 Task: select a rule when a card is moved into list name by me.
Action: Mouse moved to (1146, 98)
Screenshot: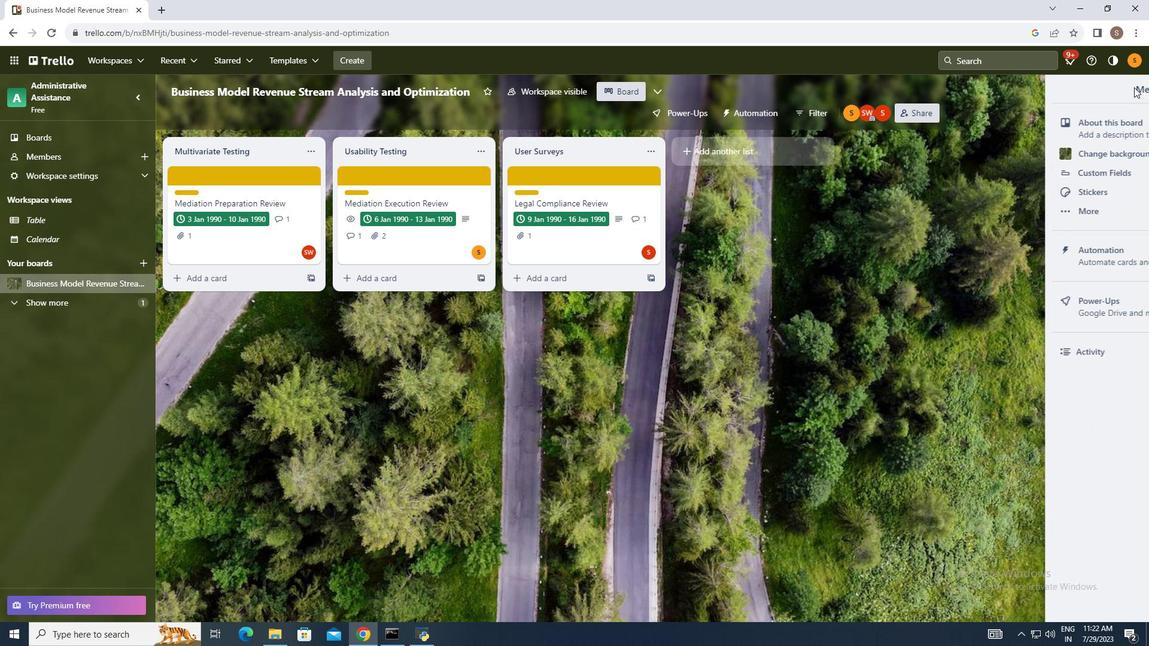 
Action: Mouse pressed left at (1146, 98)
Screenshot: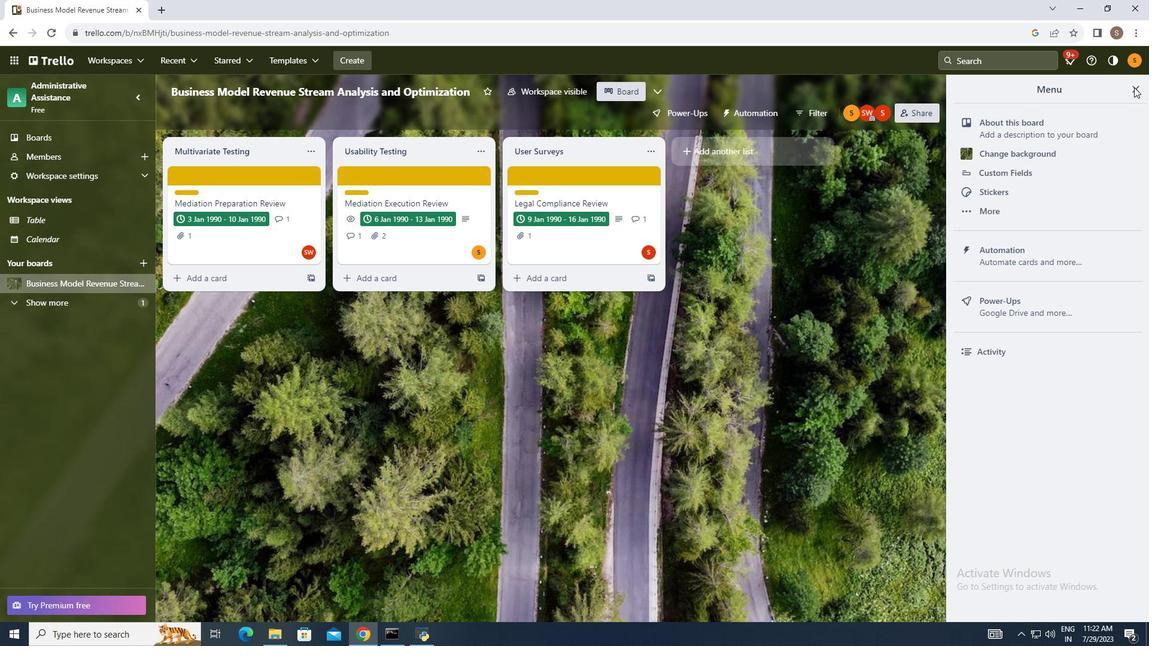
Action: Mouse moved to (1041, 265)
Screenshot: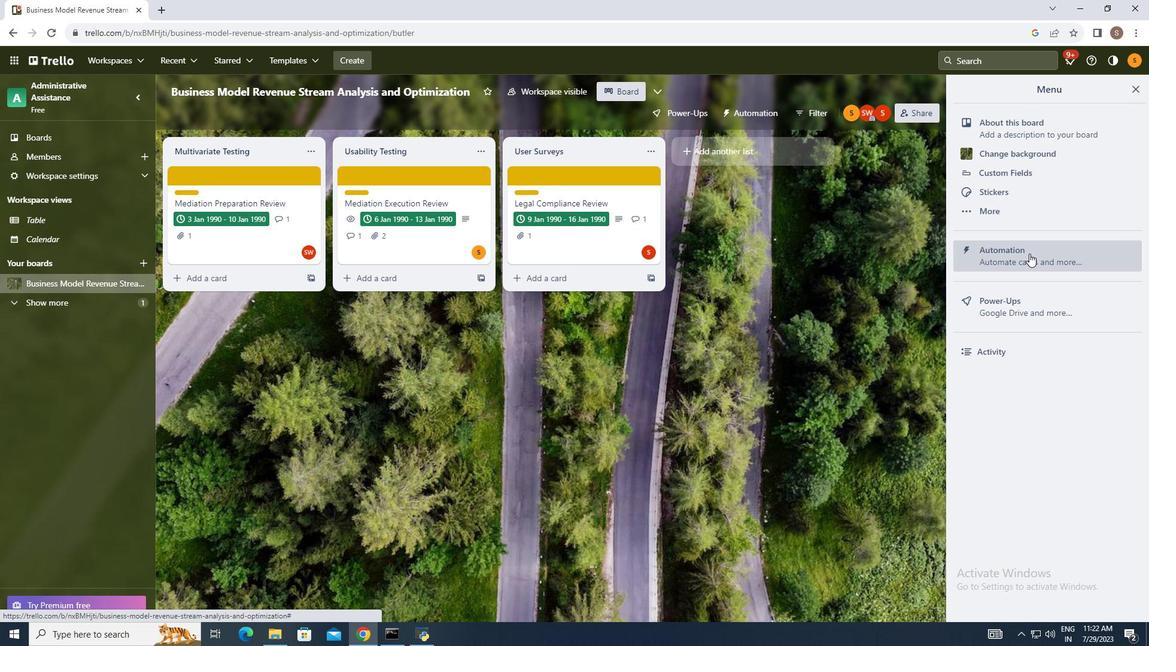
Action: Mouse pressed left at (1041, 265)
Screenshot: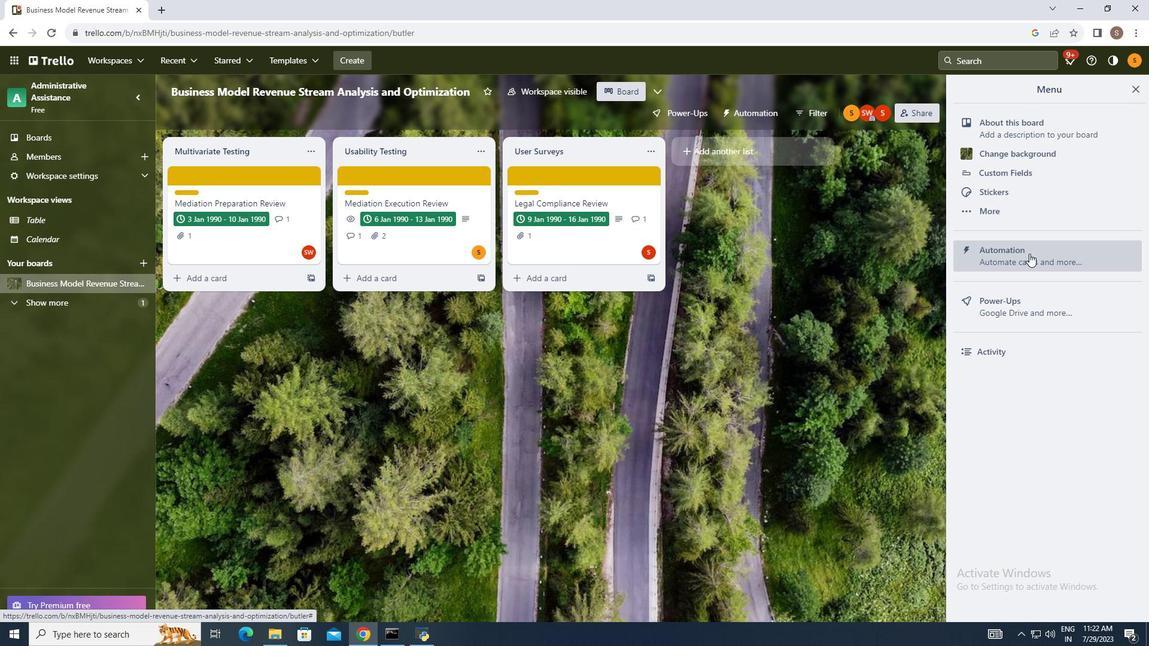 
Action: Mouse moved to (229, 225)
Screenshot: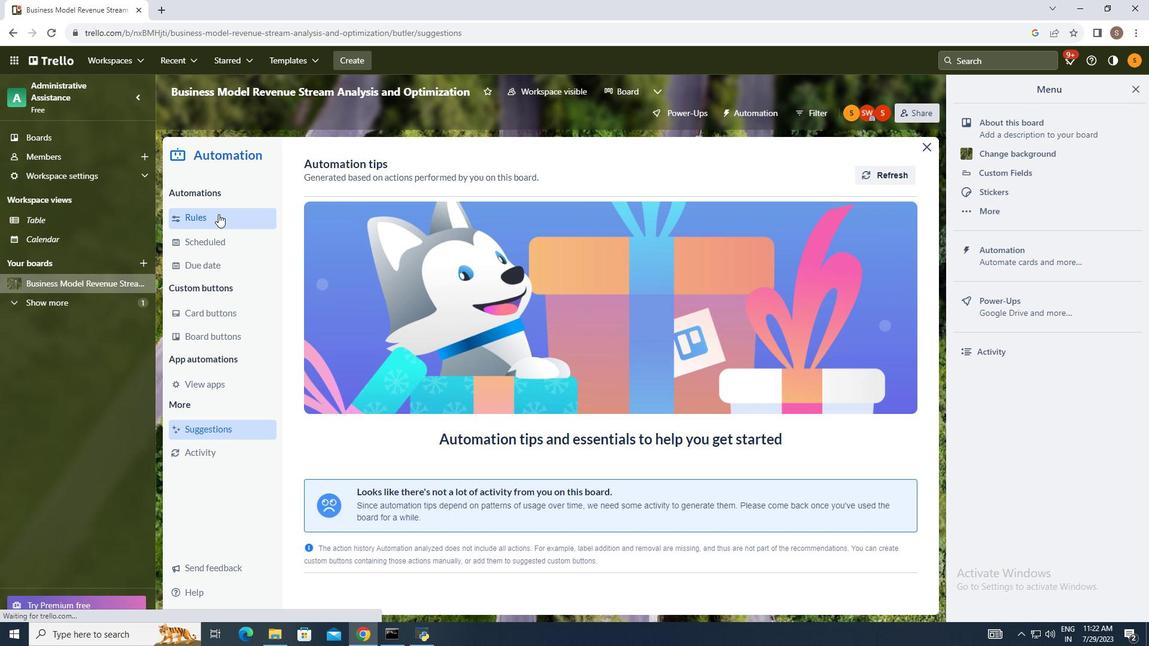 
Action: Mouse pressed left at (229, 225)
Screenshot: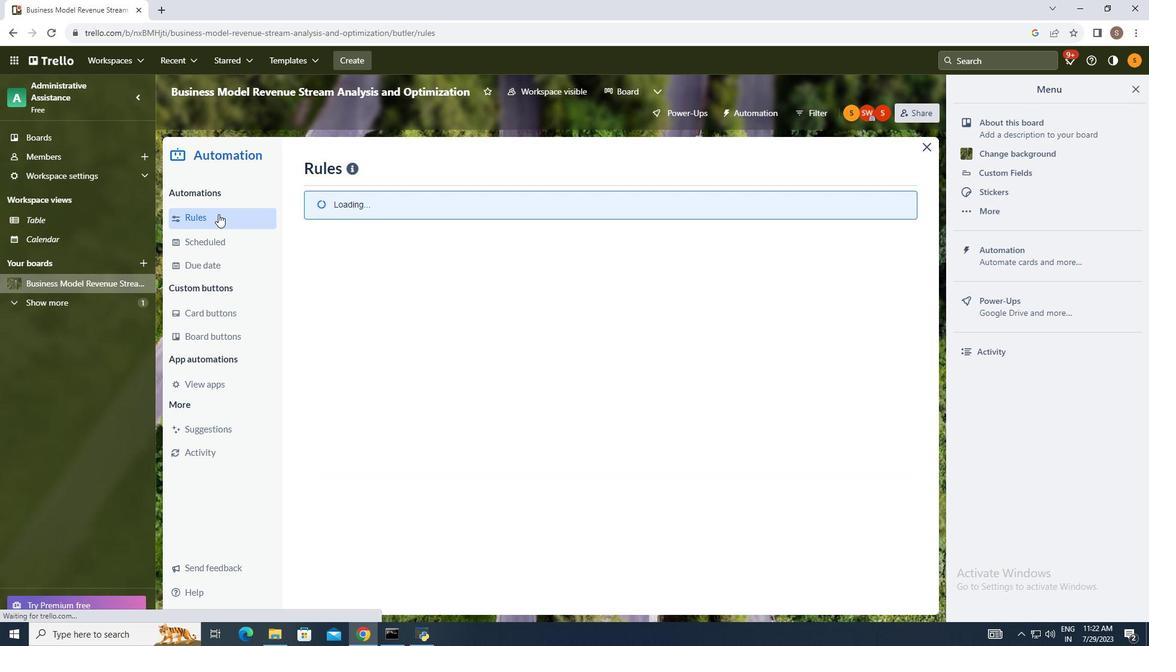 
Action: Mouse moved to (792, 180)
Screenshot: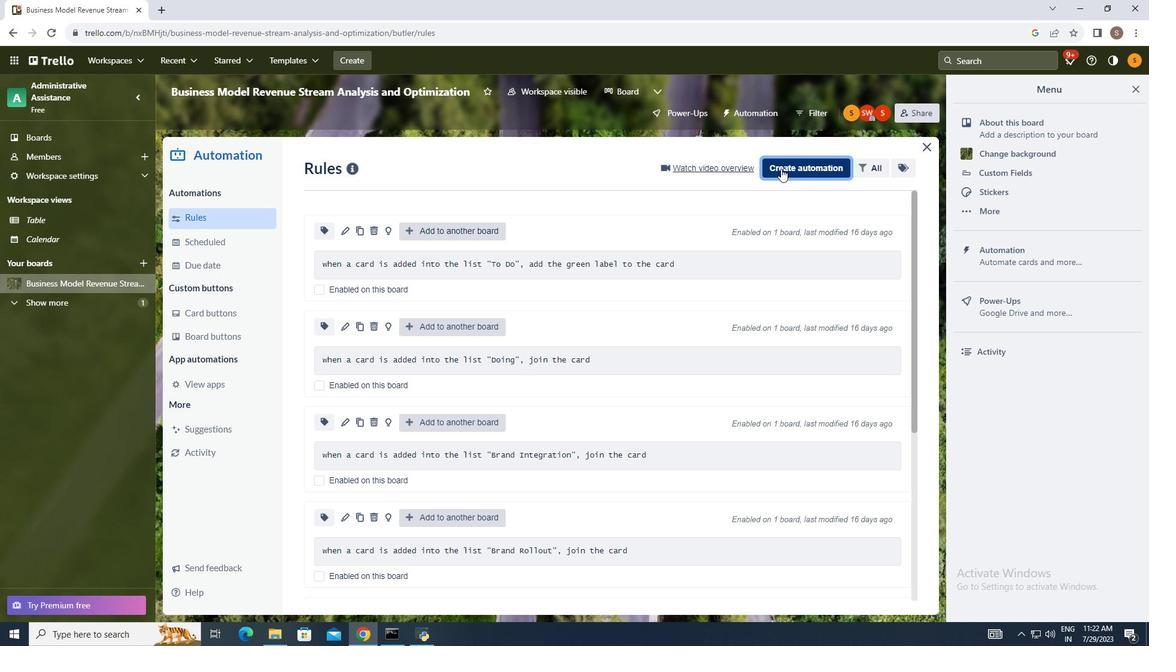 
Action: Mouse pressed left at (792, 180)
Screenshot: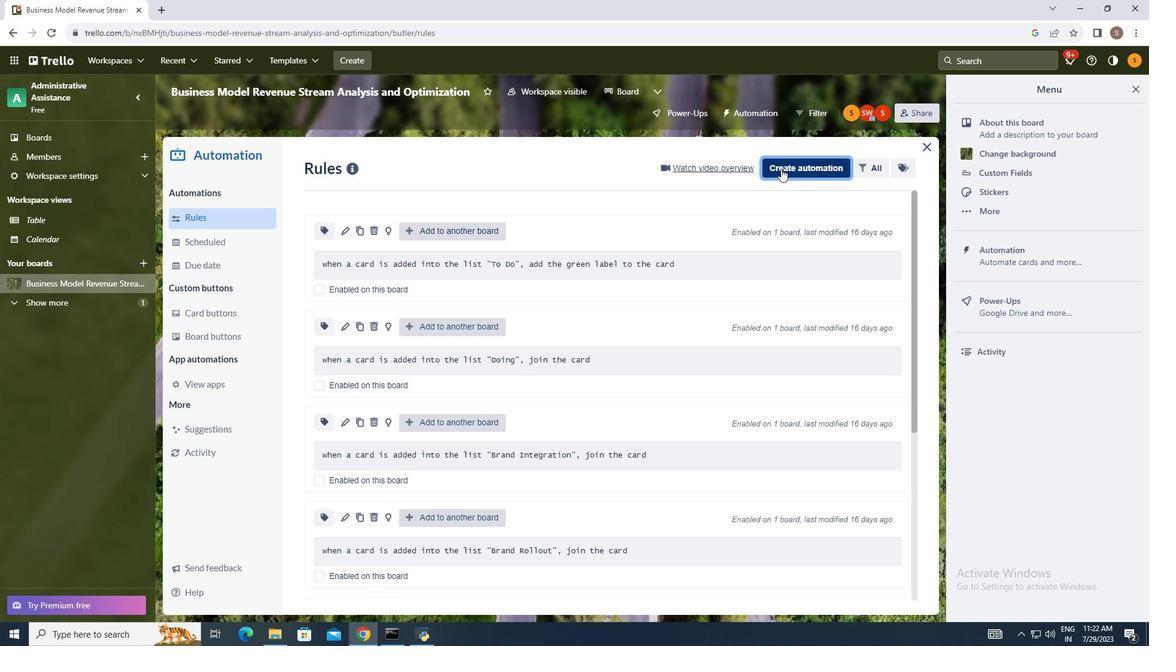 
Action: Mouse moved to (618, 291)
Screenshot: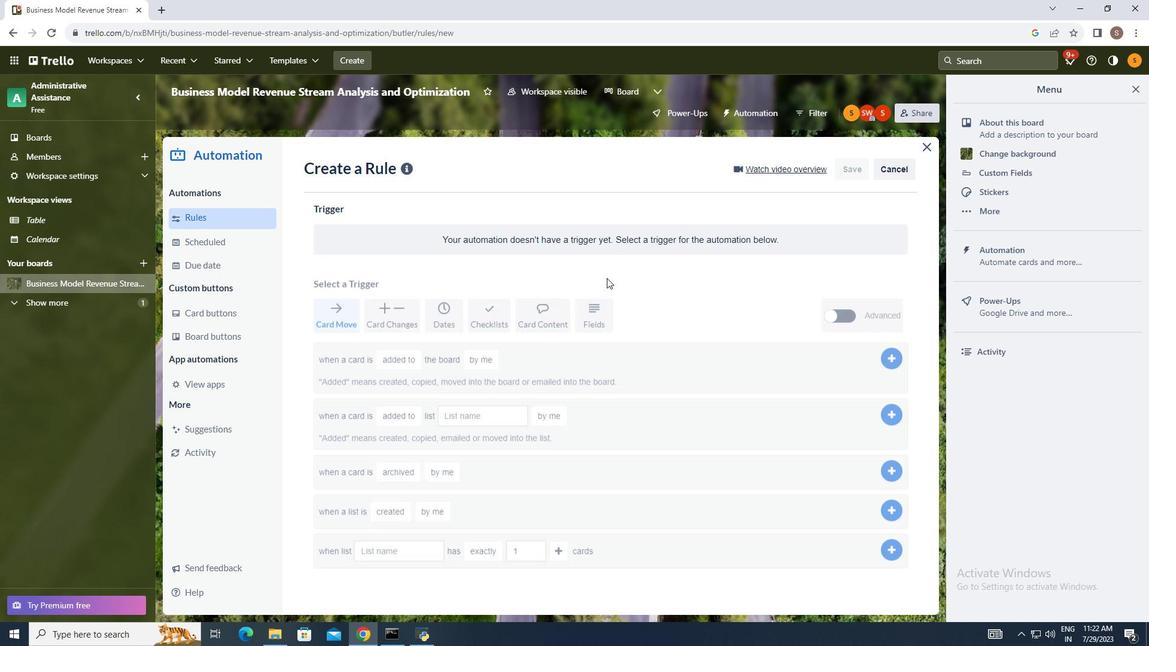 
Action: Mouse pressed left at (618, 291)
Screenshot: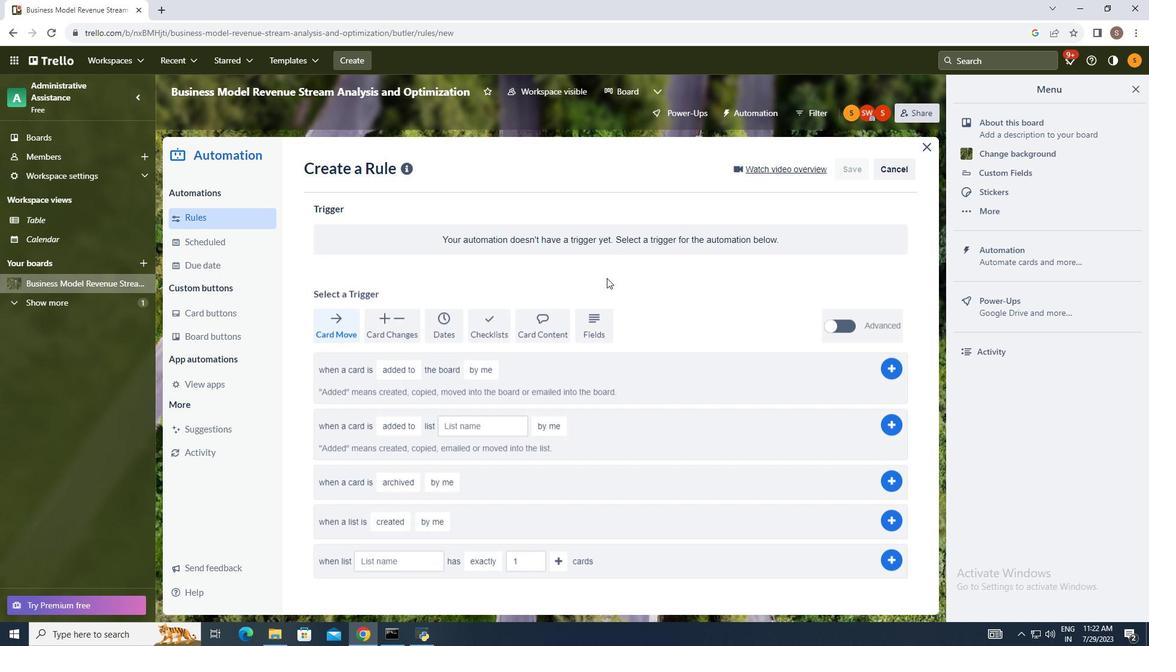 
Action: Mouse moved to (407, 437)
Screenshot: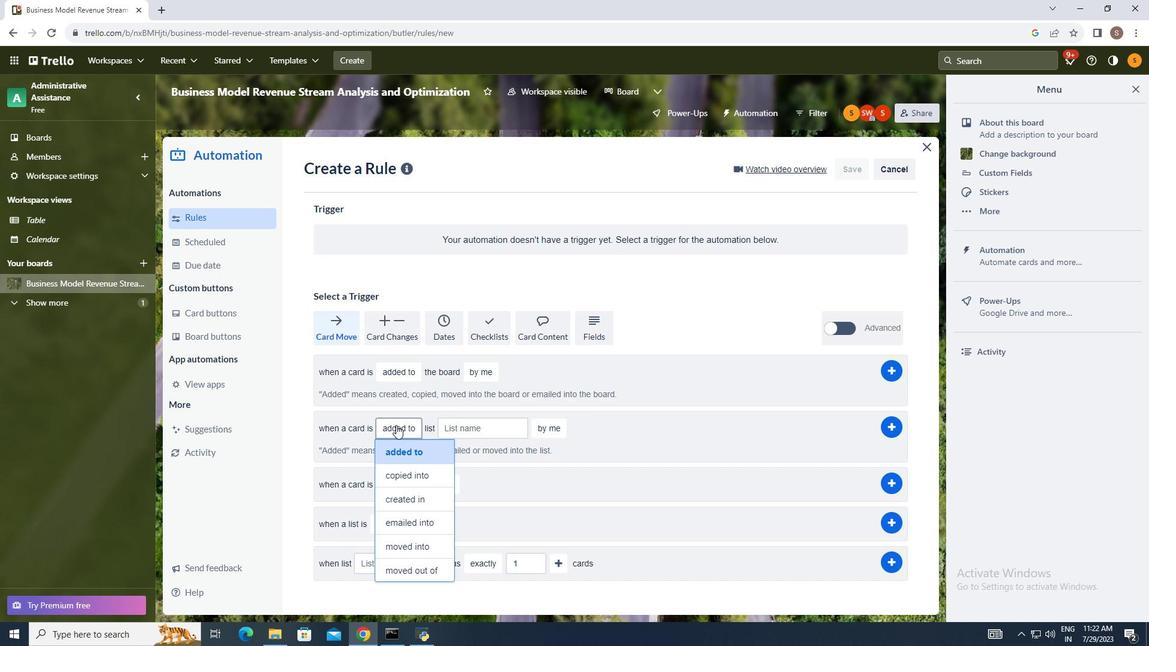 
Action: Mouse pressed left at (407, 437)
Screenshot: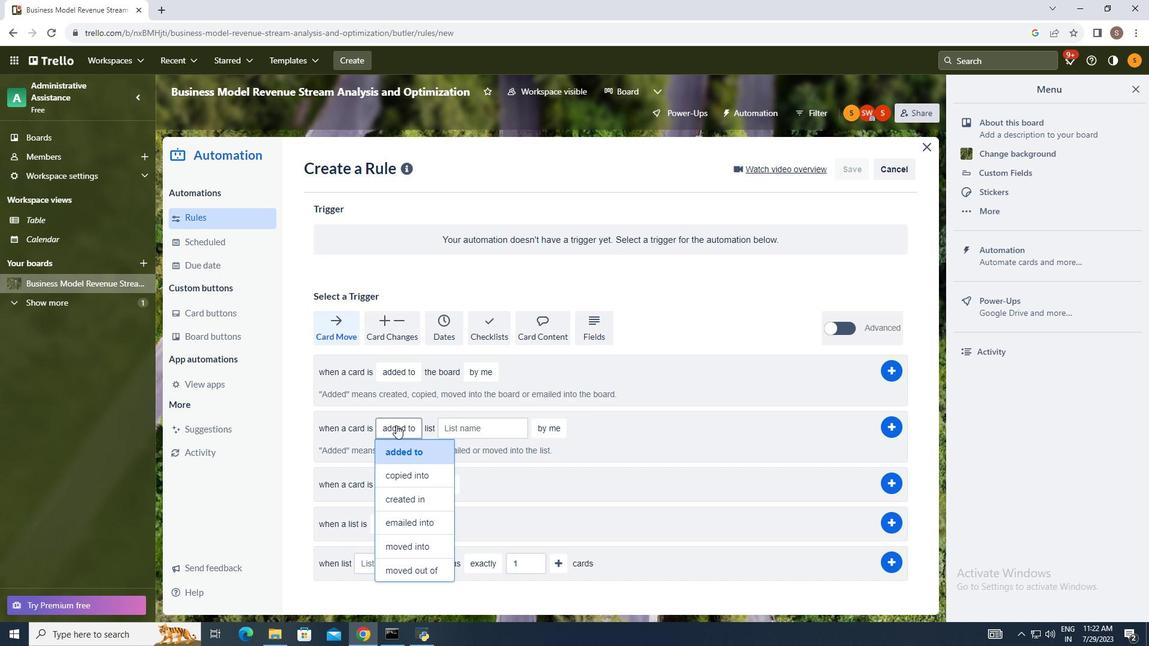 
Action: Mouse moved to (428, 552)
Screenshot: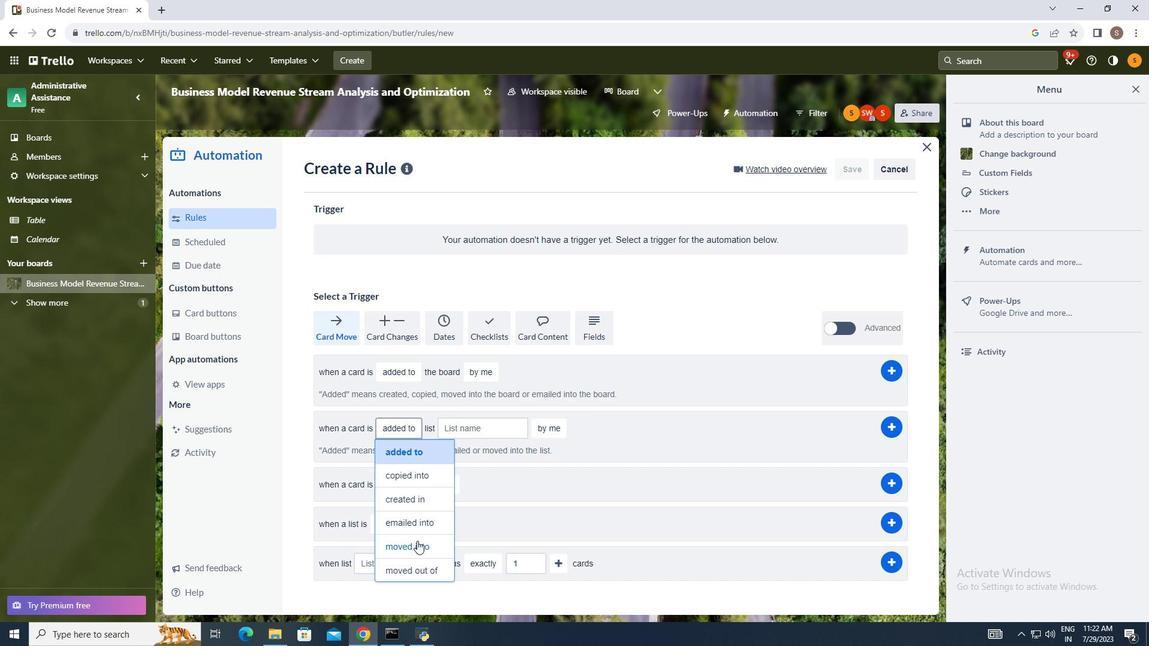 
Action: Mouse pressed left at (428, 552)
Screenshot: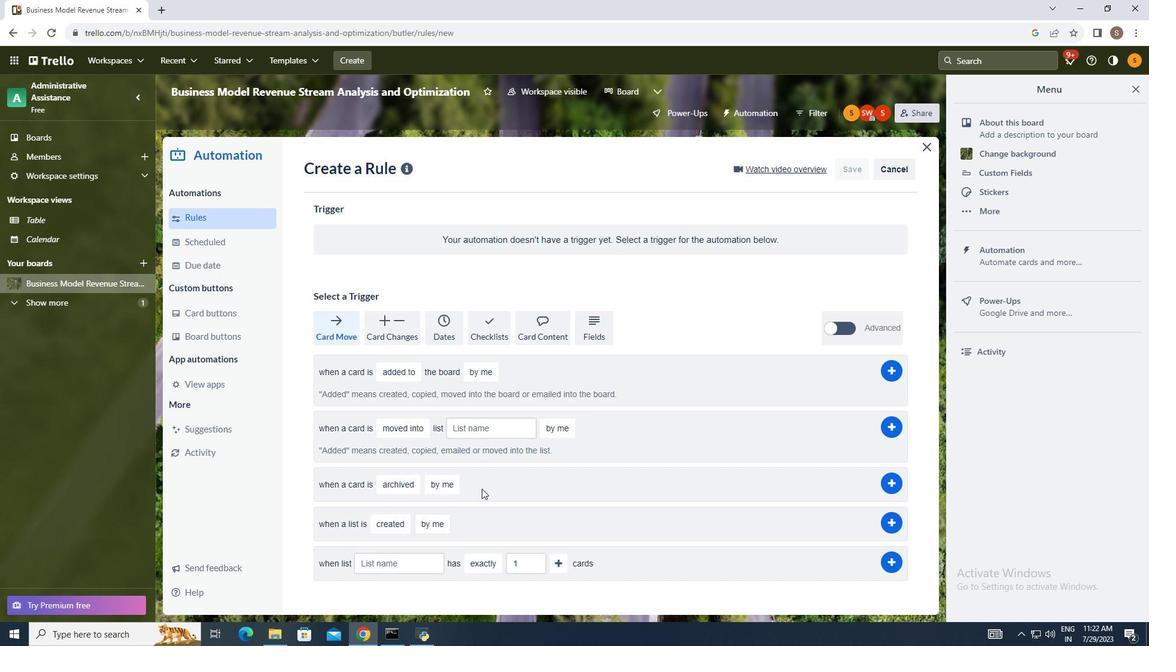 
Action: Mouse moved to (489, 436)
Screenshot: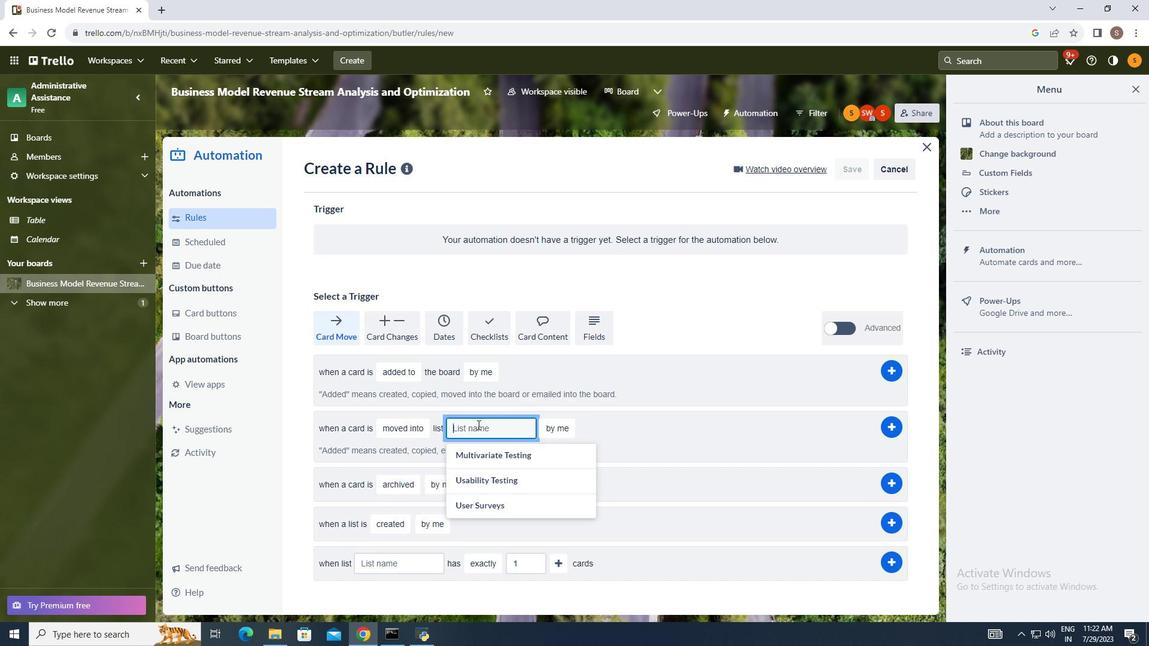 
Action: Mouse pressed left at (489, 436)
Screenshot: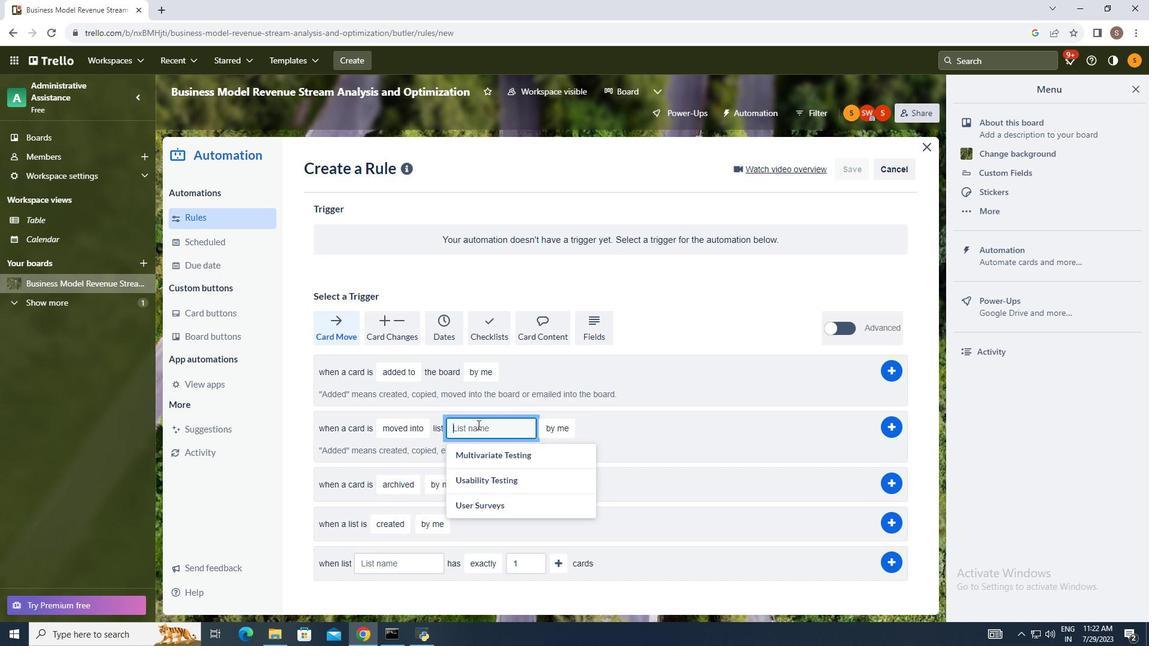 
Action: Key pressed name
Screenshot: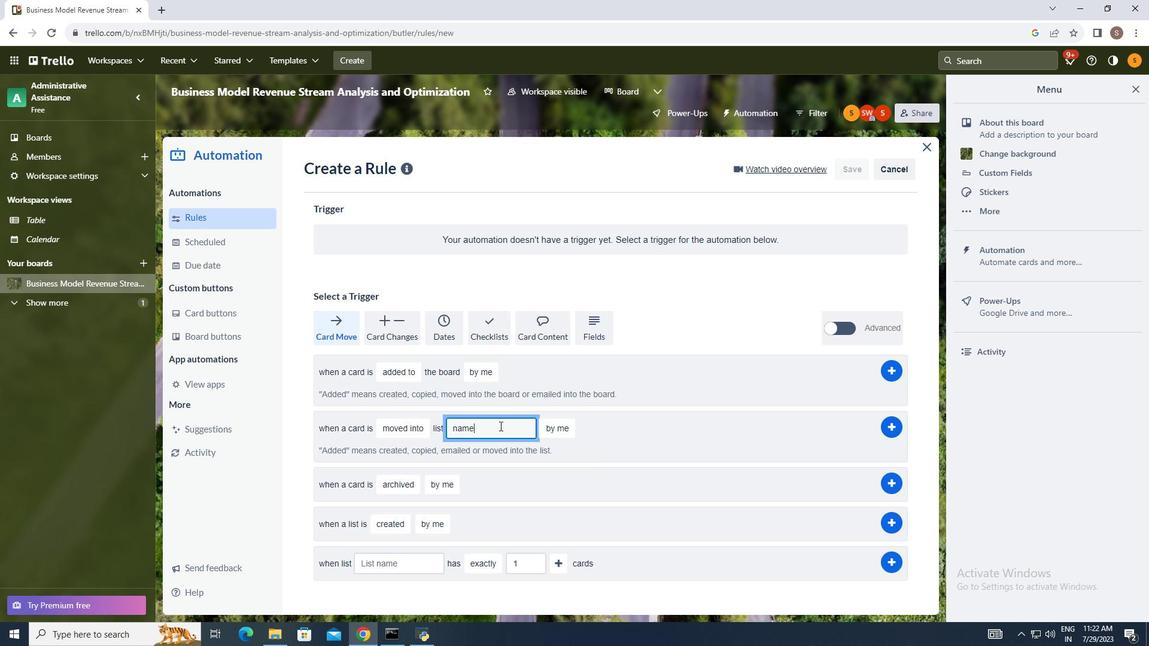 
Action: Mouse moved to (568, 440)
Screenshot: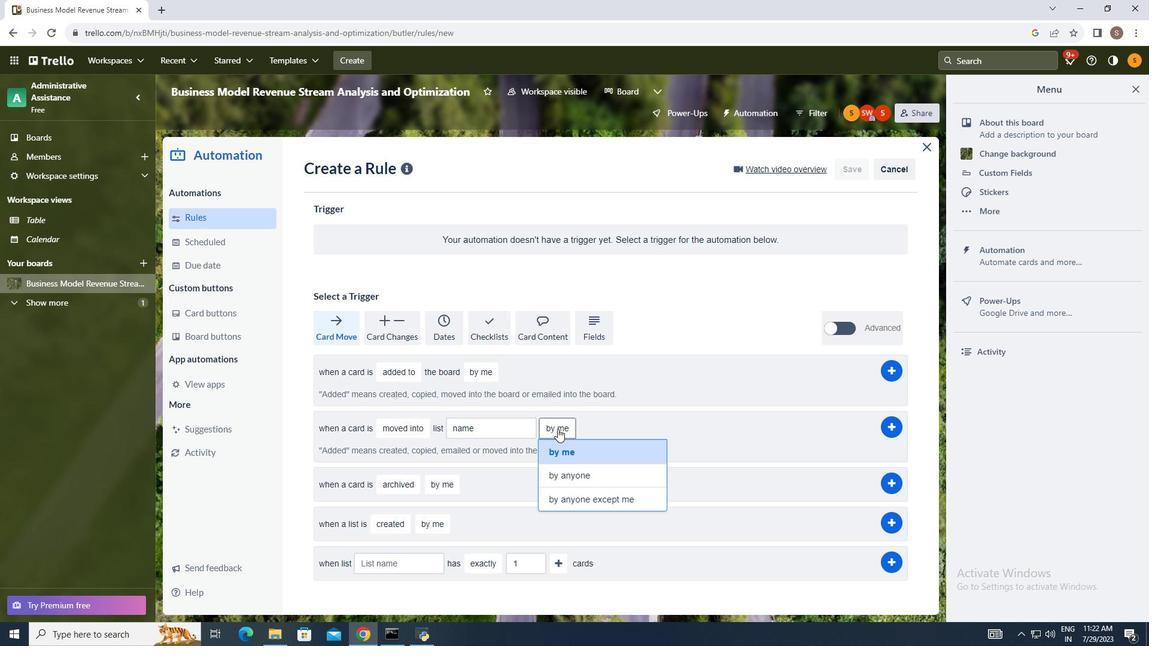 
Action: Mouse pressed left at (568, 440)
Screenshot: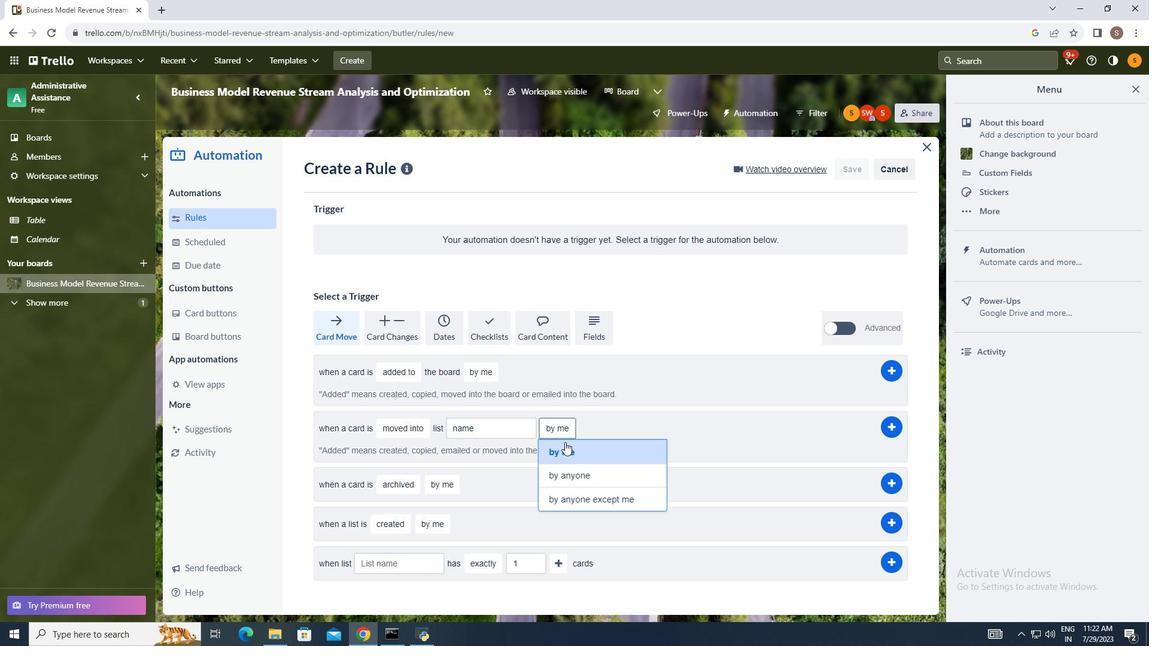 
Action: Mouse moved to (580, 465)
Screenshot: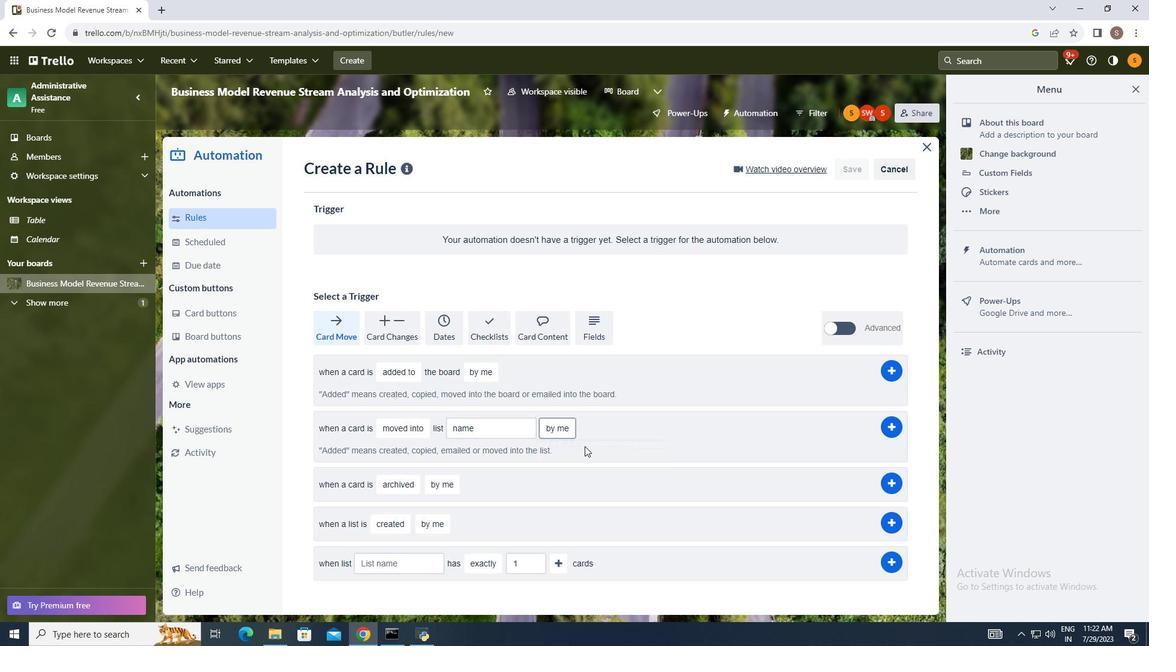 
Action: Mouse pressed left at (580, 465)
Screenshot: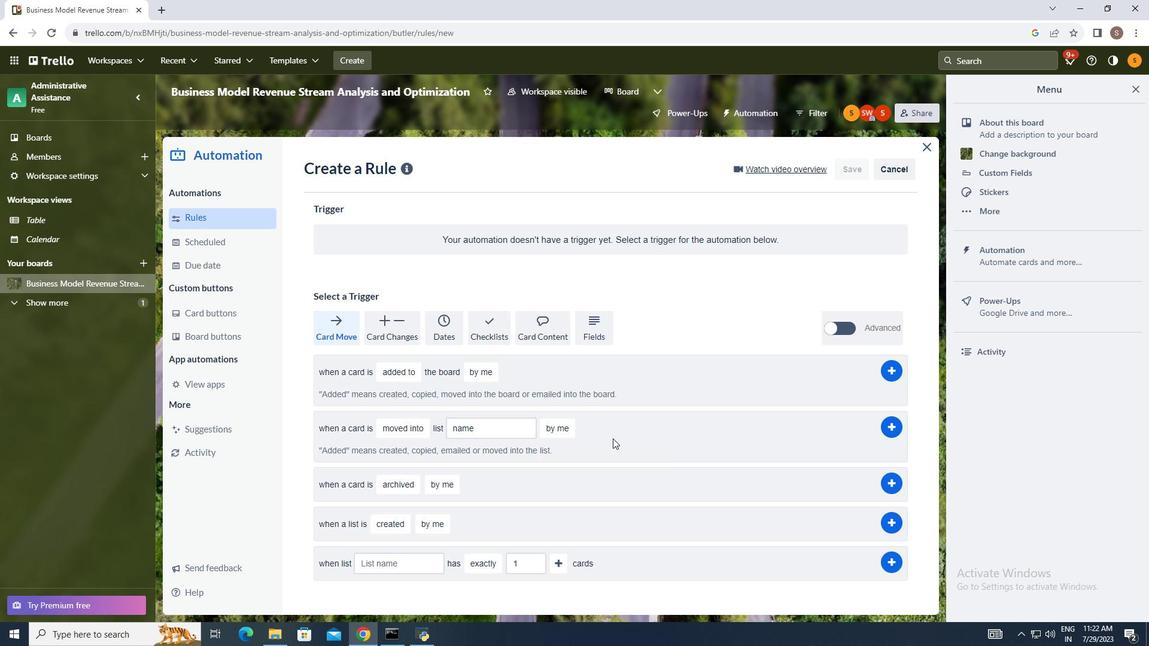 
Action: Mouse moved to (657, 431)
Screenshot: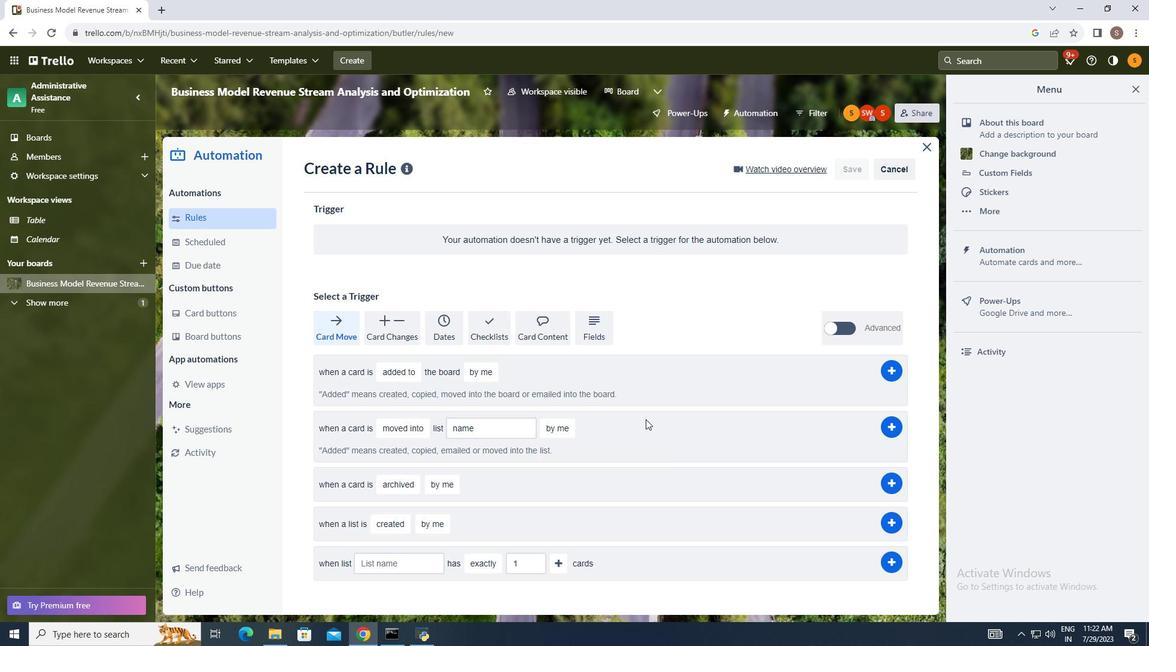 
